 Task: Help me in understanding how to rollout the sales engagement to all the representatives through guidance center
Action: Mouse moved to (454, 166)
Screenshot: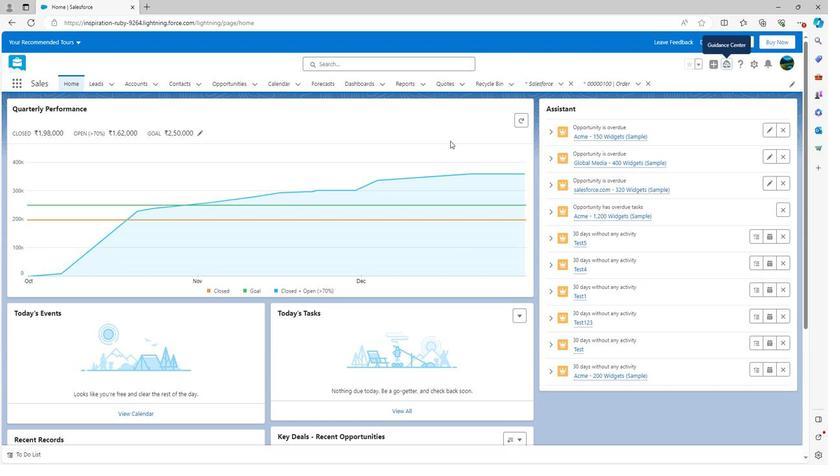 
Action: Mouse scrolled (454, 166) with delta (0, 0)
Screenshot: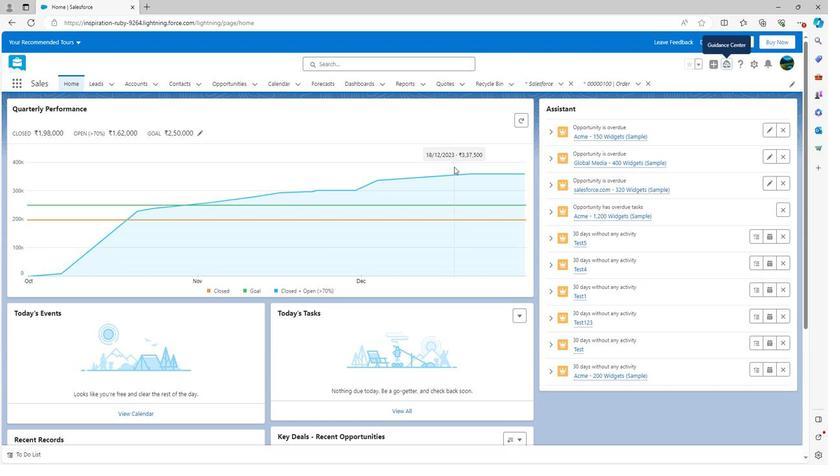 
Action: Mouse scrolled (454, 166) with delta (0, 0)
Screenshot: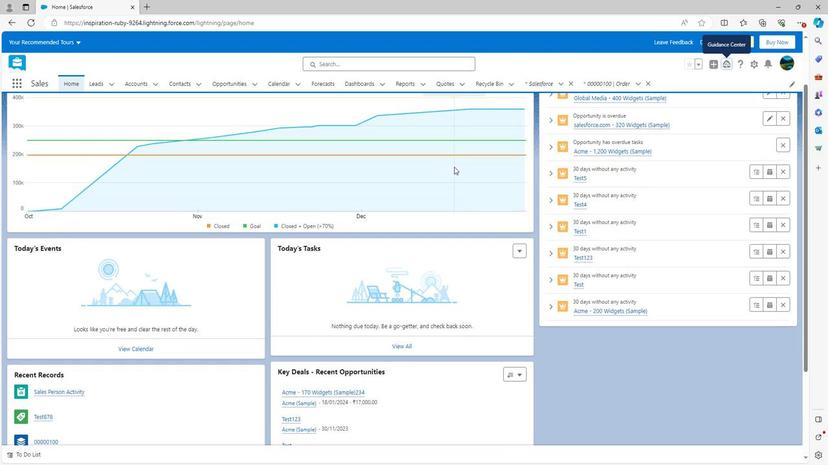 
Action: Mouse scrolled (454, 166) with delta (0, 0)
Screenshot: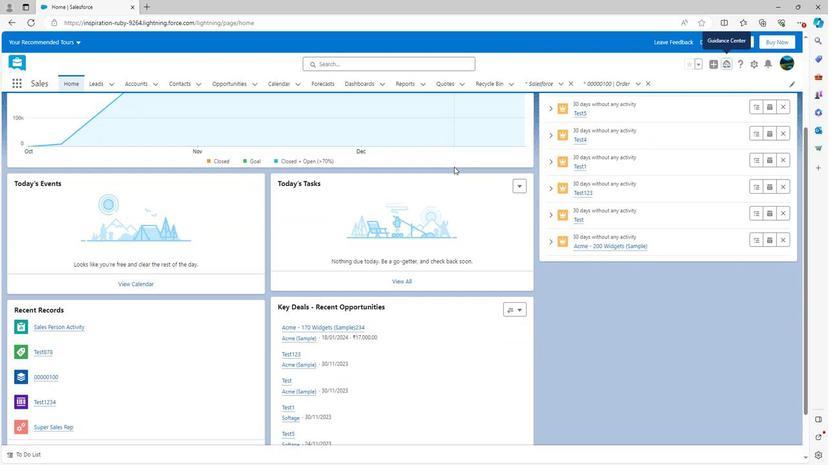 
Action: Mouse scrolled (454, 166) with delta (0, 0)
Screenshot: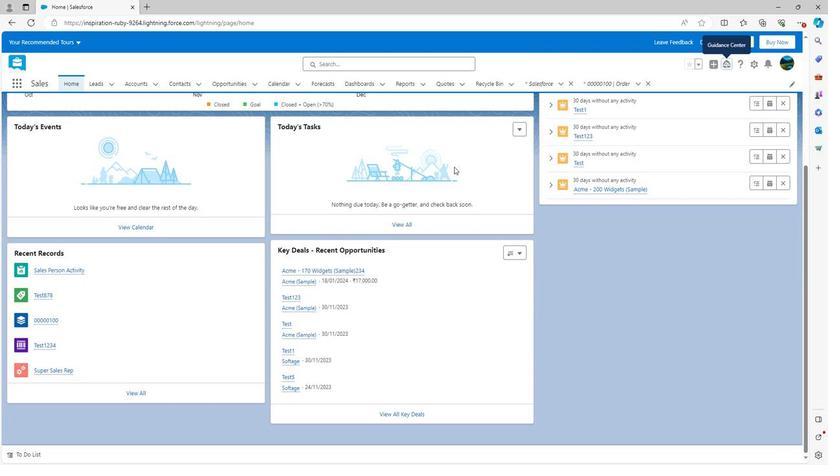 
Action: Mouse scrolled (454, 166) with delta (0, 0)
Screenshot: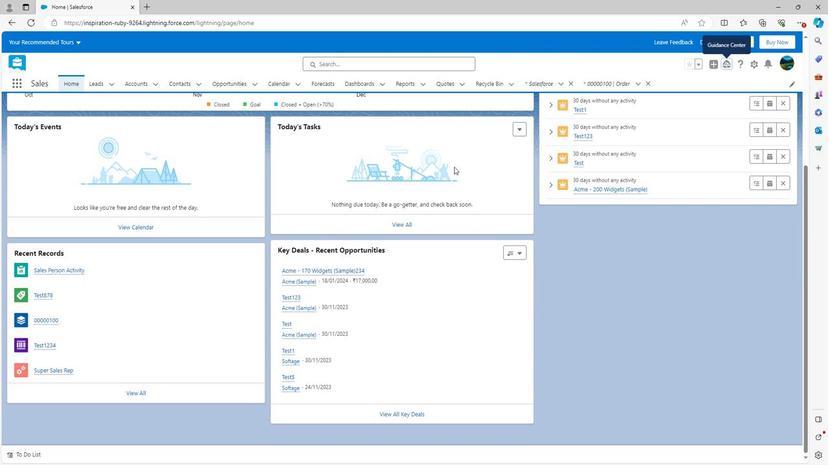
Action: Mouse moved to (454, 166)
Screenshot: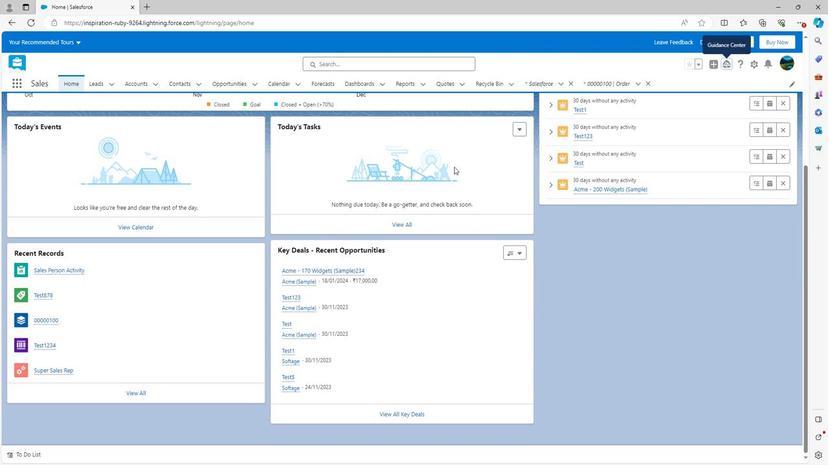 
Action: Mouse scrolled (454, 166) with delta (0, 0)
Screenshot: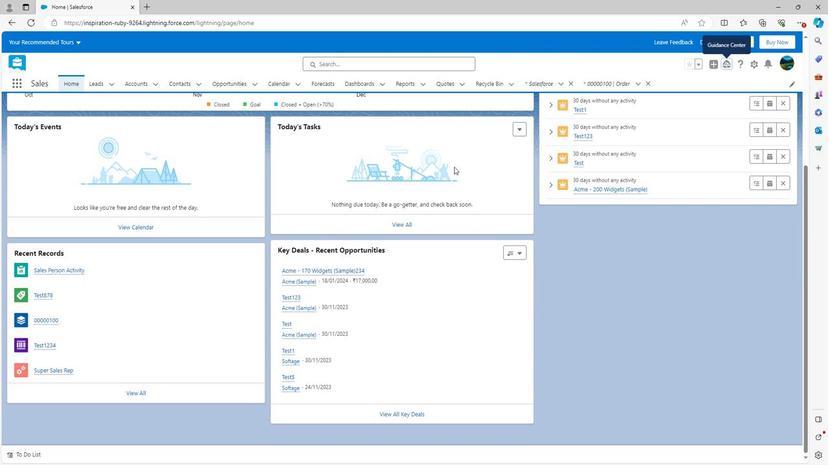 
Action: Mouse scrolled (454, 166) with delta (0, 0)
Screenshot: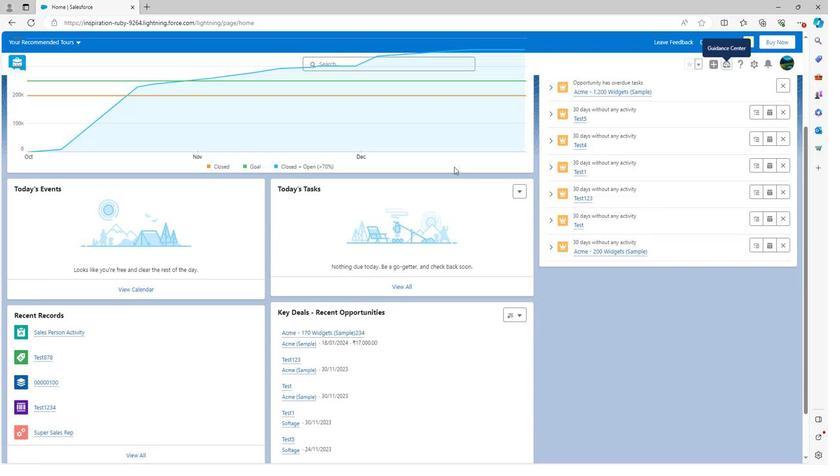 
Action: Mouse scrolled (454, 166) with delta (0, 0)
Screenshot: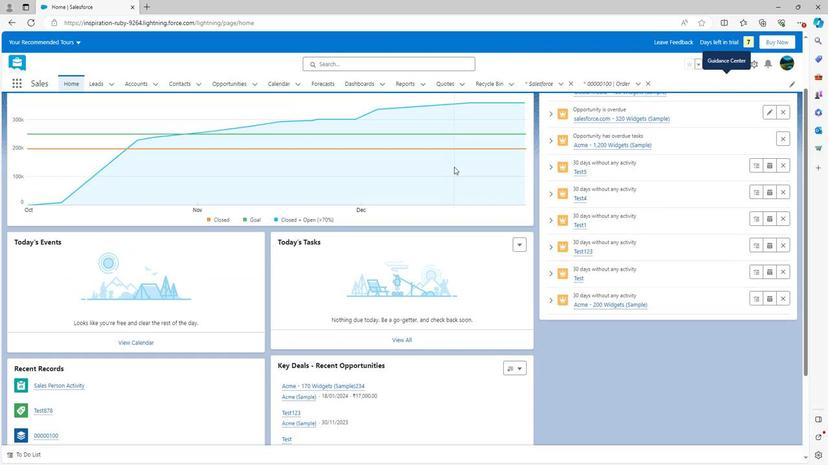 
Action: Mouse scrolled (454, 166) with delta (0, 0)
Screenshot: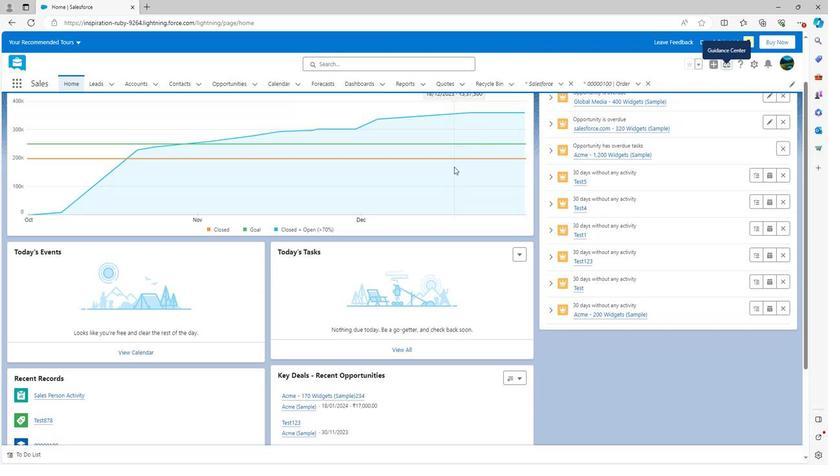 
Action: Mouse scrolled (454, 166) with delta (0, 0)
Screenshot: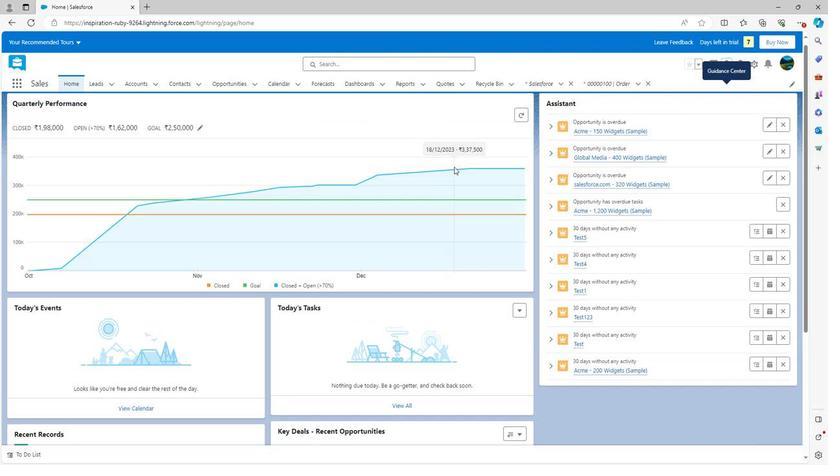 
Action: Mouse moved to (725, 63)
Screenshot: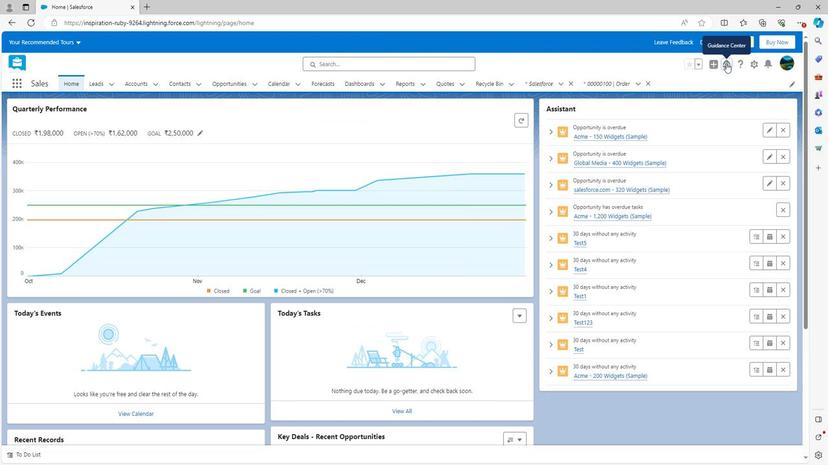 
Action: Mouse pressed left at (725, 63)
Screenshot: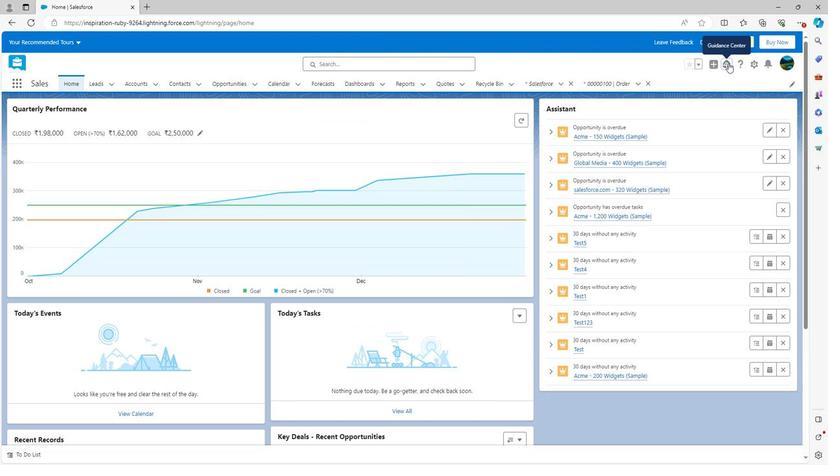 
Action: Mouse moved to (684, 205)
Screenshot: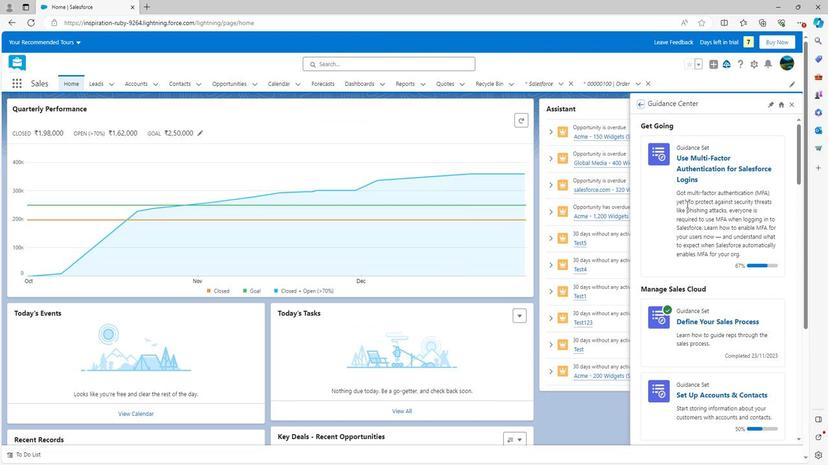 
Action: Mouse scrolled (684, 205) with delta (0, 0)
Screenshot: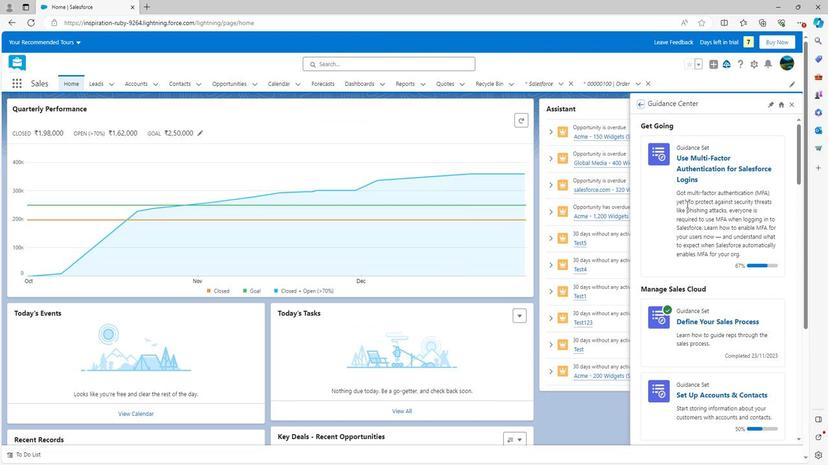 
Action: Mouse moved to (684, 205)
Screenshot: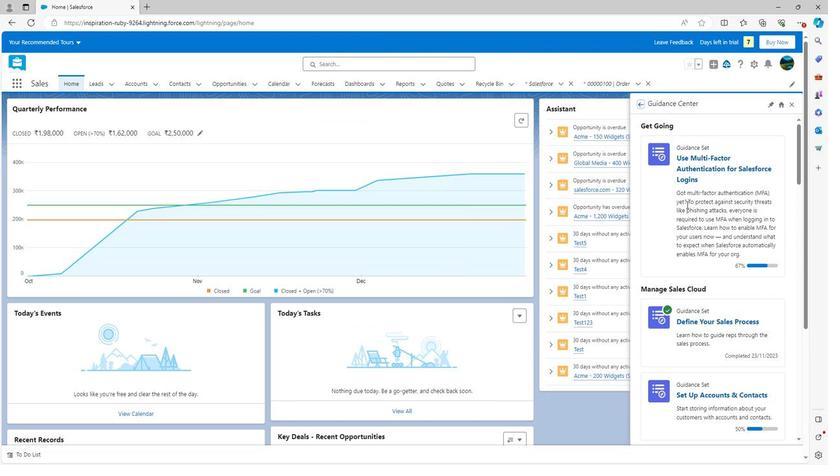 
Action: Mouse scrolled (684, 205) with delta (0, 0)
Screenshot: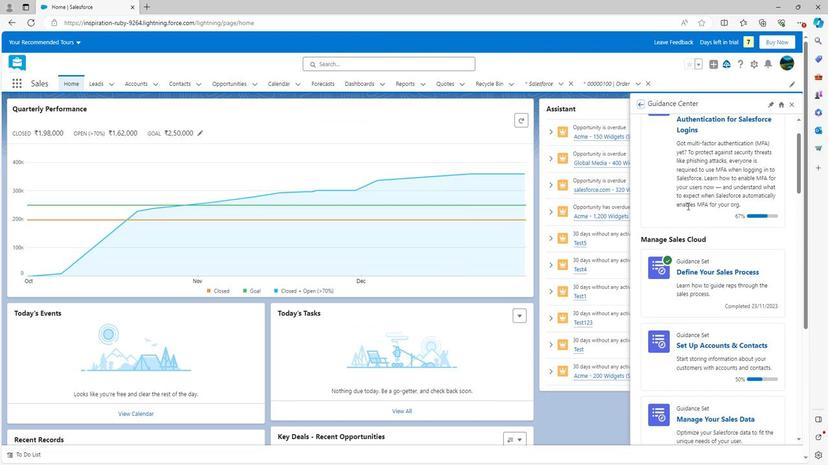 
Action: Mouse scrolled (684, 205) with delta (0, 0)
Screenshot: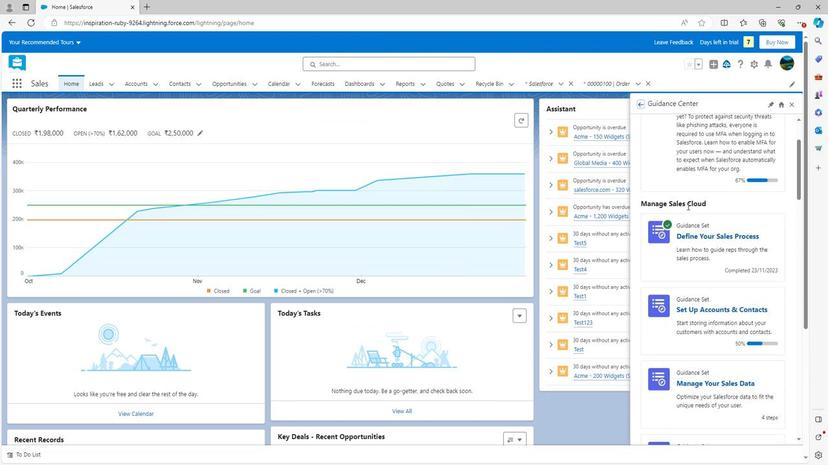 
Action: Mouse moved to (685, 207)
Screenshot: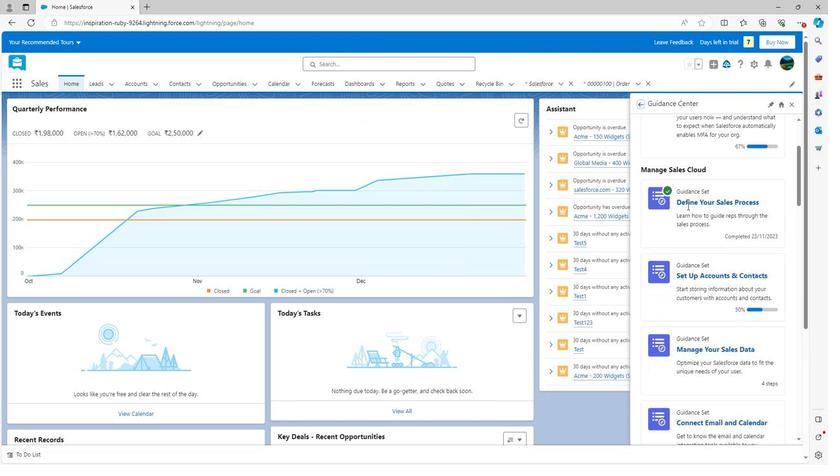 
Action: Mouse scrolled (685, 206) with delta (0, 0)
Screenshot: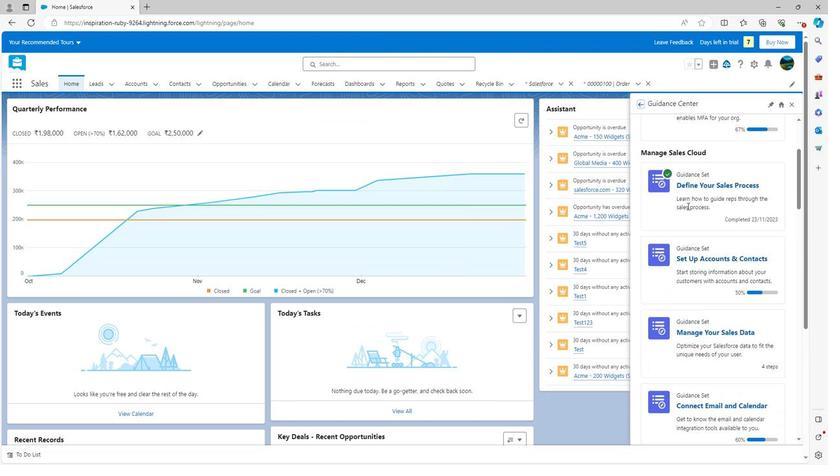 
Action: Mouse moved to (685, 207)
Screenshot: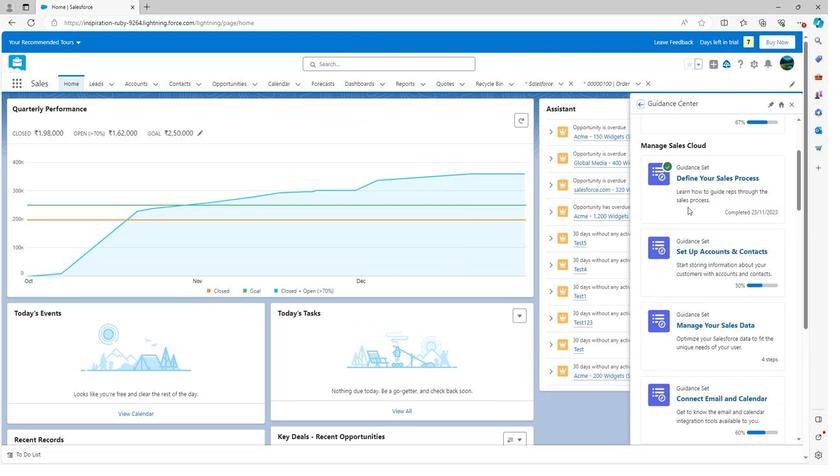 
Action: Mouse scrolled (685, 207) with delta (0, 0)
Screenshot: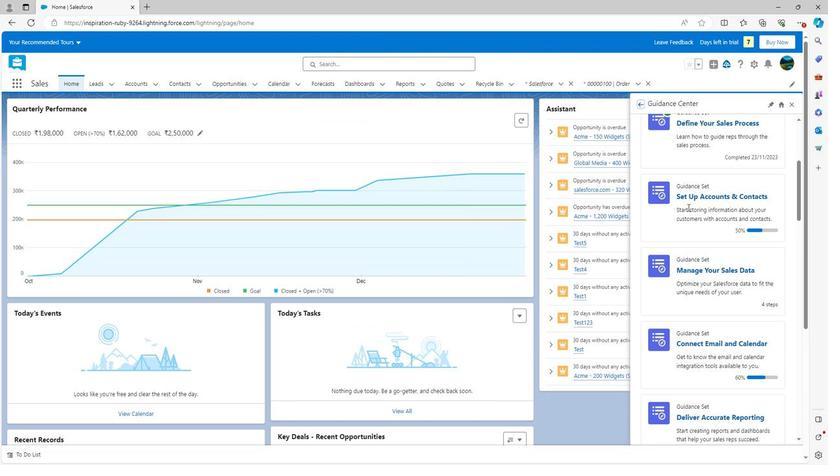 
Action: Mouse scrolled (685, 207) with delta (0, 0)
Screenshot: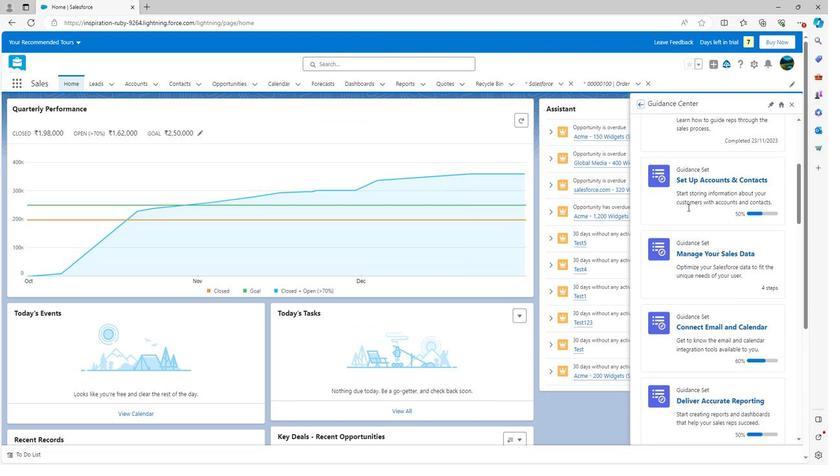 
Action: Mouse moved to (685, 208)
Screenshot: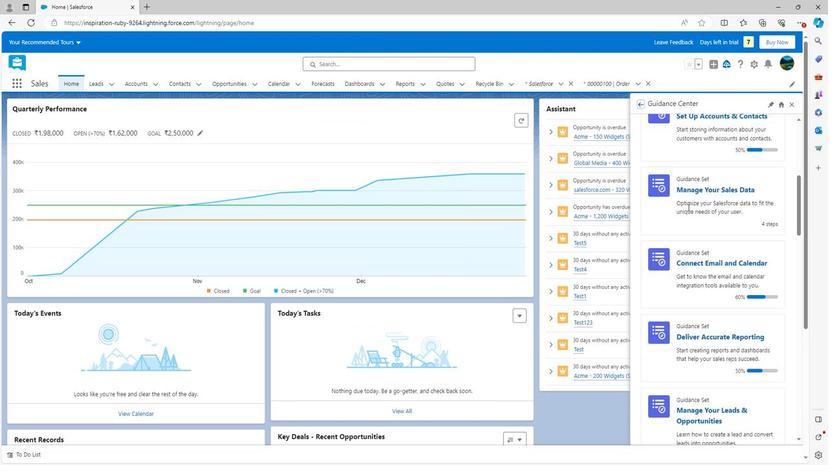 
Action: Mouse scrolled (685, 207) with delta (0, 0)
Screenshot: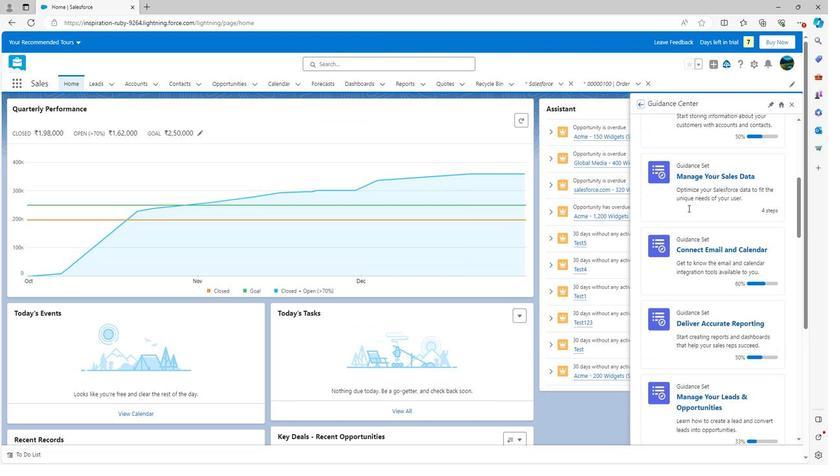 
Action: Mouse moved to (685, 208)
Screenshot: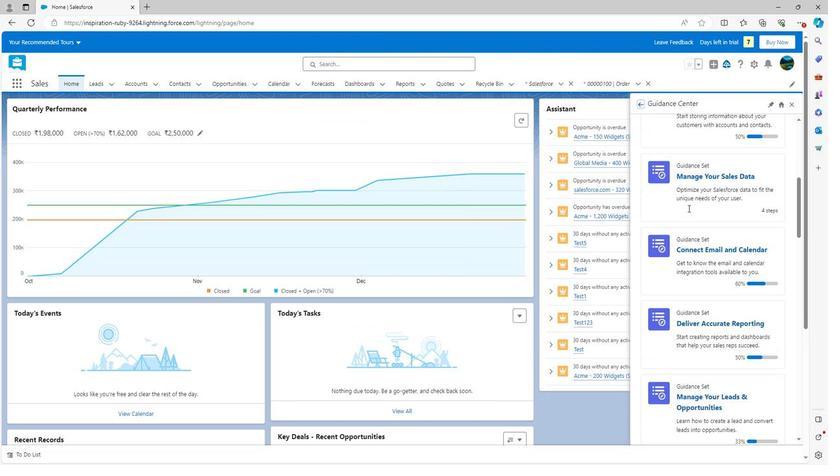 
Action: Mouse scrolled (685, 207) with delta (0, 0)
Screenshot: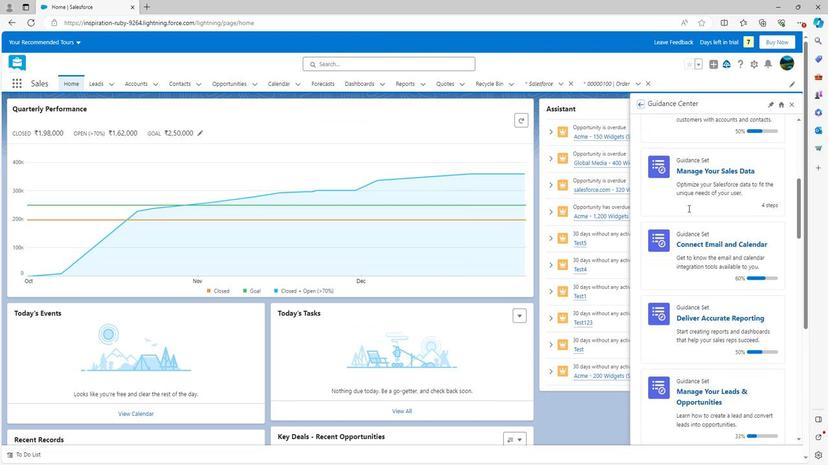 
Action: Mouse scrolled (685, 207) with delta (0, 0)
Screenshot: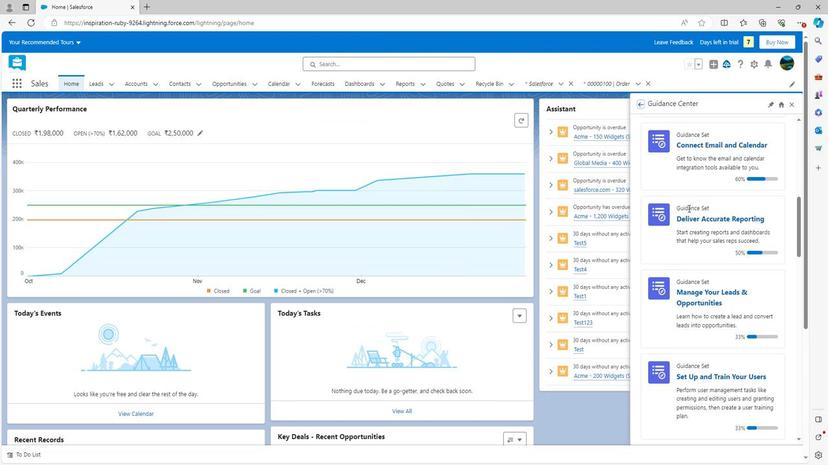 
Action: Mouse scrolled (685, 207) with delta (0, 0)
Screenshot: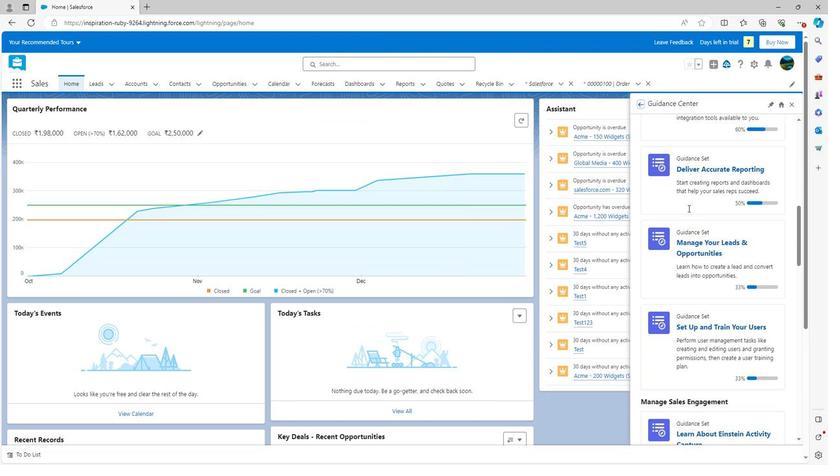 
Action: Mouse scrolled (685, 207) with delta (0, 0)
Screenshot: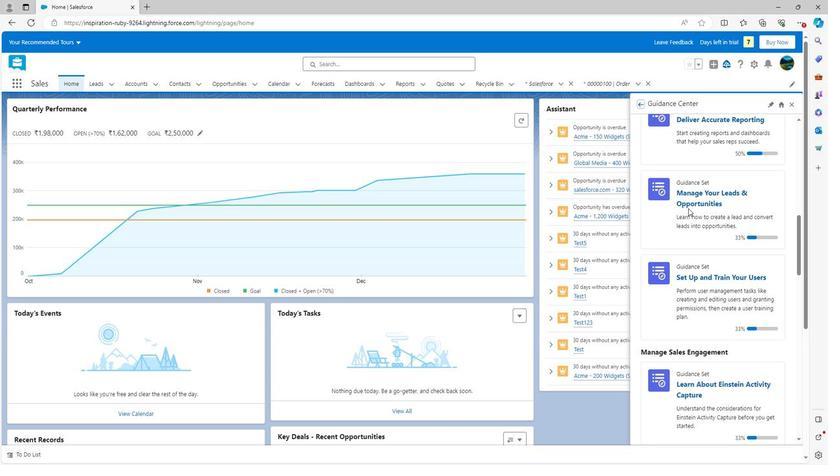 
Action: Mouse scrolled (685, 207) with delta (0, 0)
Screenshot: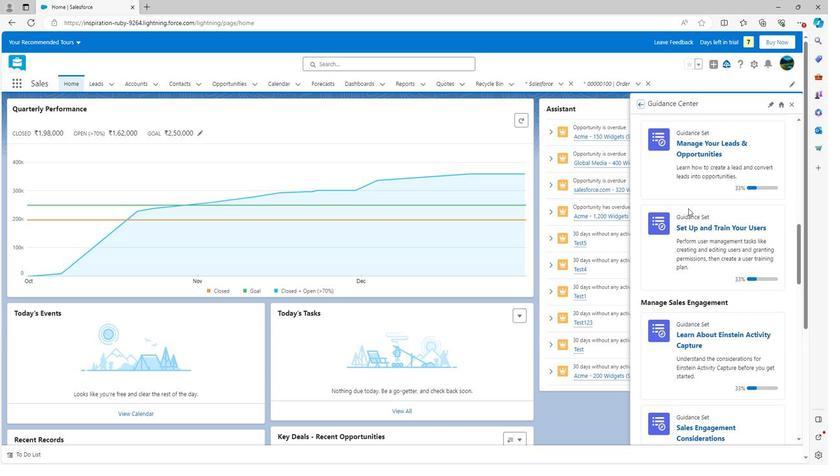 
Action: Mouse scrolled (685, 207) with delta (0, 0)
Screenshot: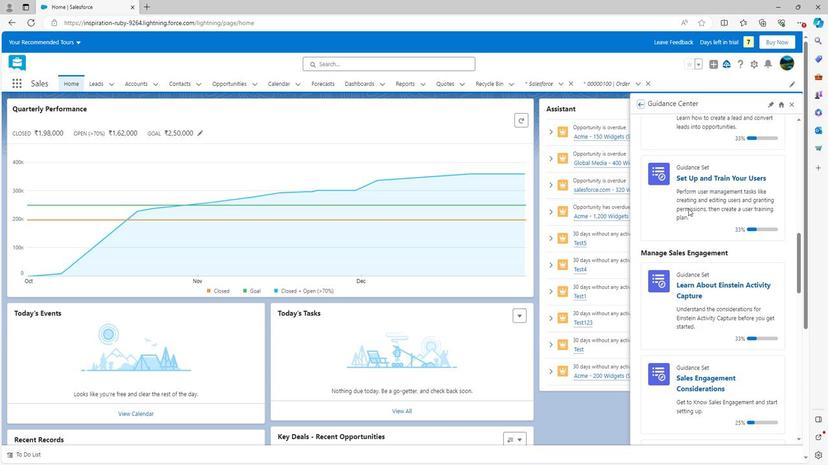 
Action: Mouse scrolled (685, 207) with delta (0, 0)
Screenshot: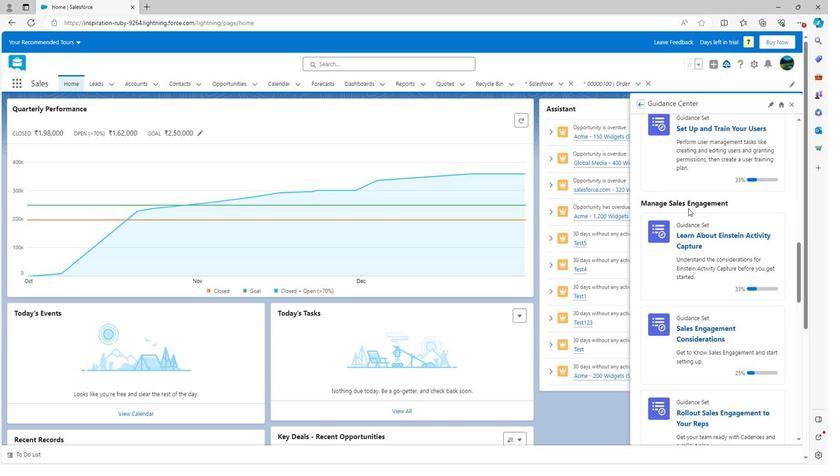 
Action: Mouse scrolled (685, 207) with delta (0, 0)
Screenshot: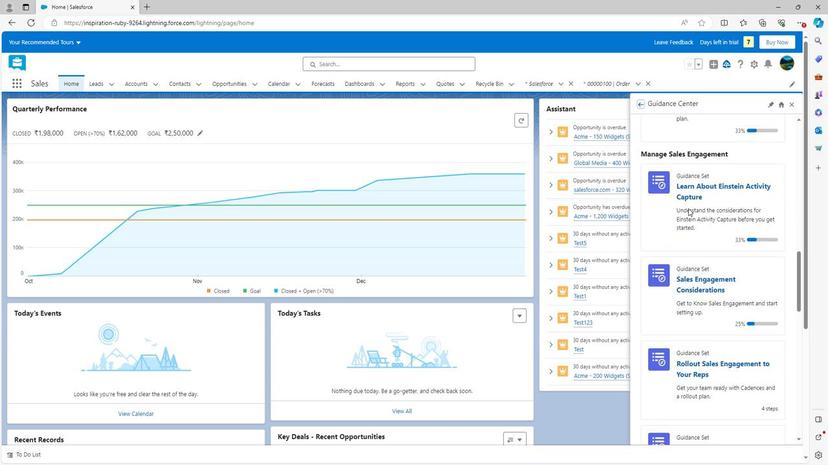 
Action: Mouse scrolled (685, 207) with delta (0, 0)
Screenshot: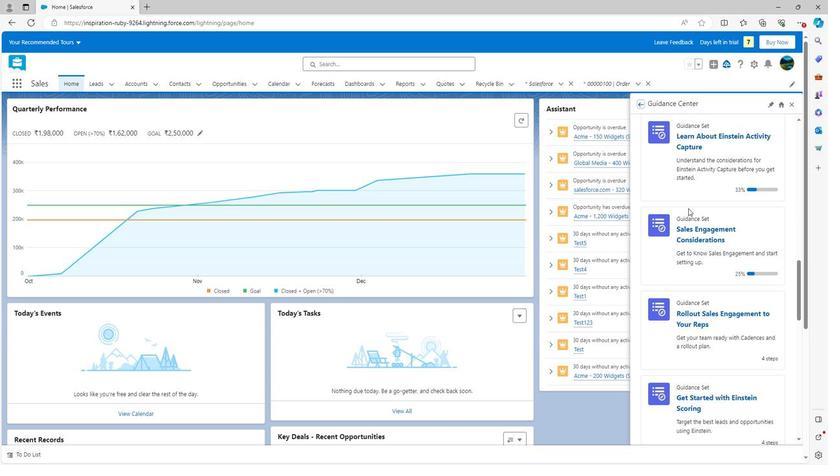 
Action: Mouse scrolled (685, 207) with delta (0, 0)
Screenshot: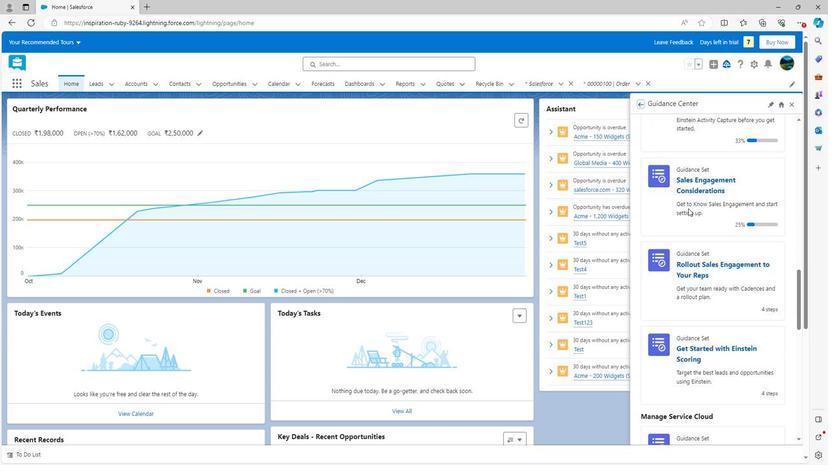 
Action: Mouse moved to (687, 216)
Screenshot: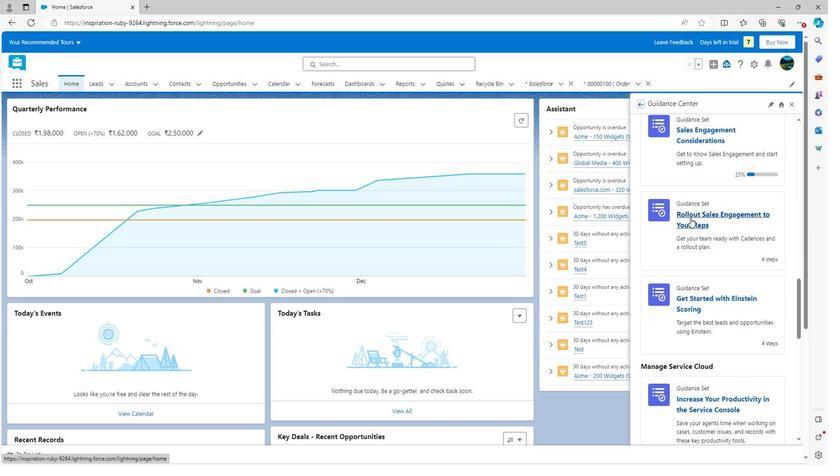 
Action: Mouse pressed left at (687, 216)
Screenshot: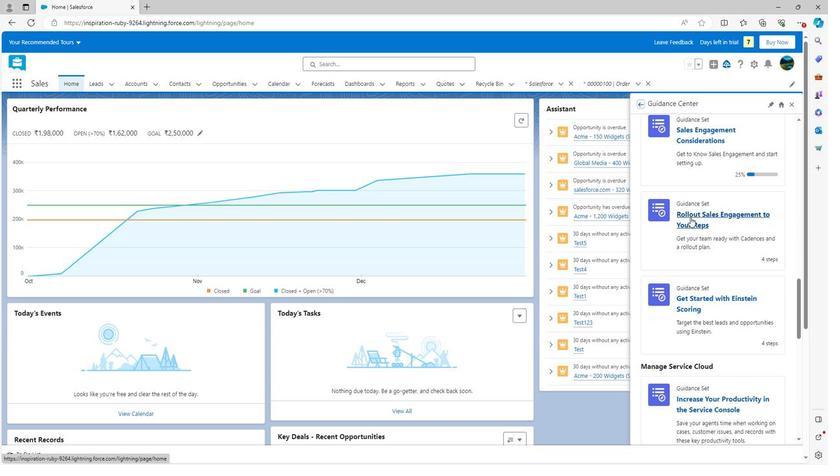 
Action: Mouse moved to (641, 219)
Screenshot: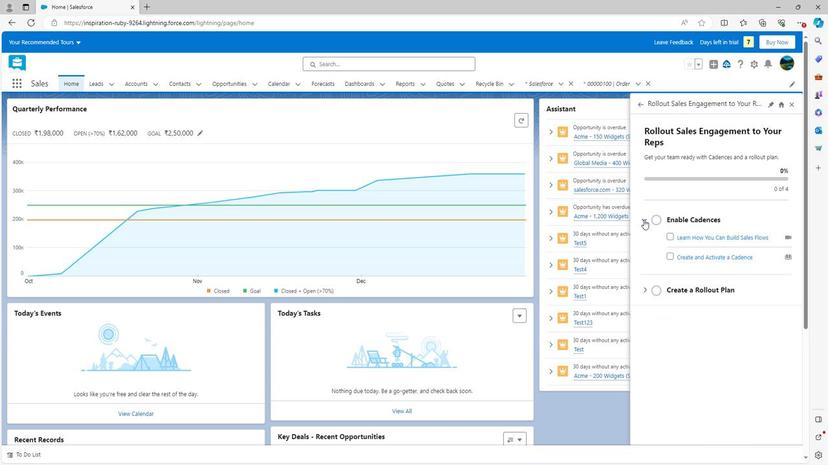 
Action: Mouse pressed left at (641, 219)
Screenshot: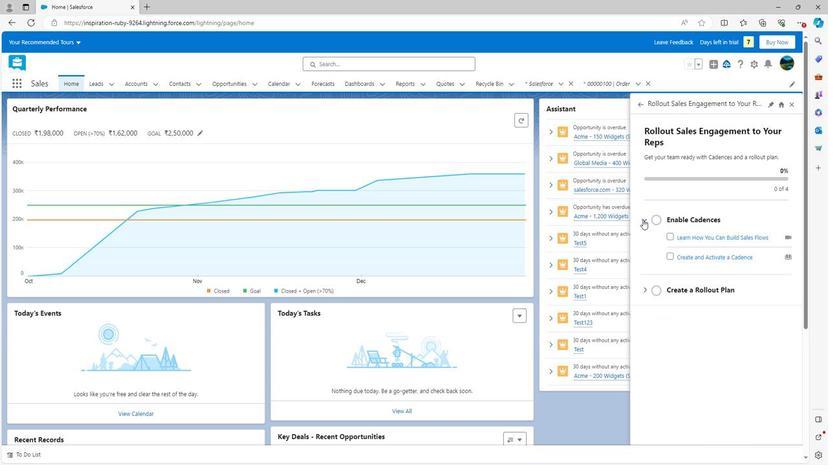 
Action: Mouse moved to (643, 218)
Screenshot: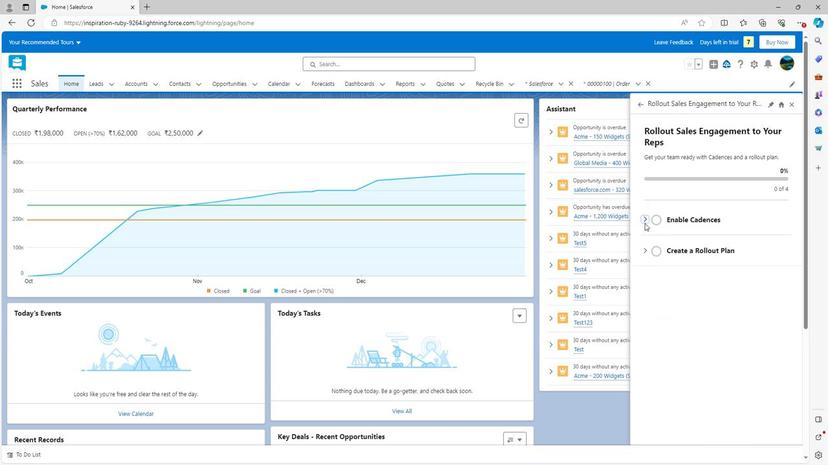 
Action: Mouse pressed left at (643, 218)
Screenshot: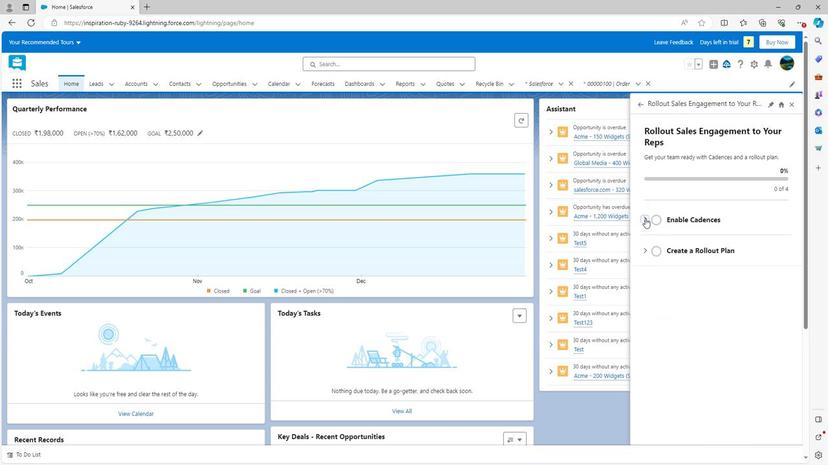 
Action: Mouse moved to (668, 236)
Screenshot: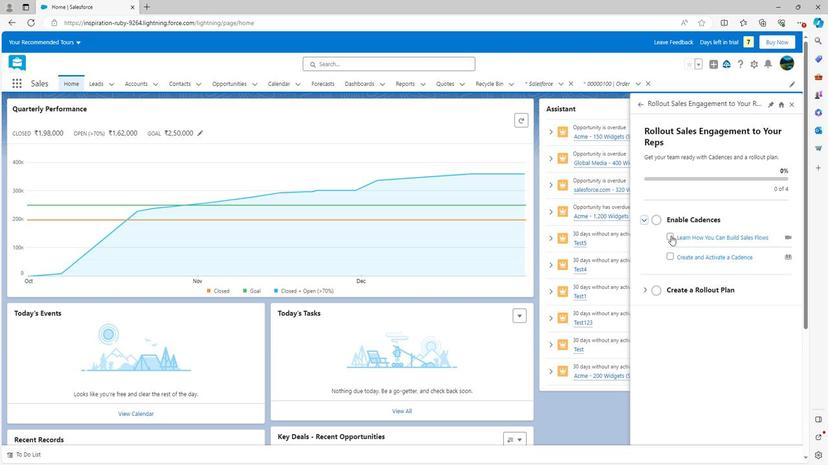 
Action: Mouse pressed left at (668, 236)
Screenshot: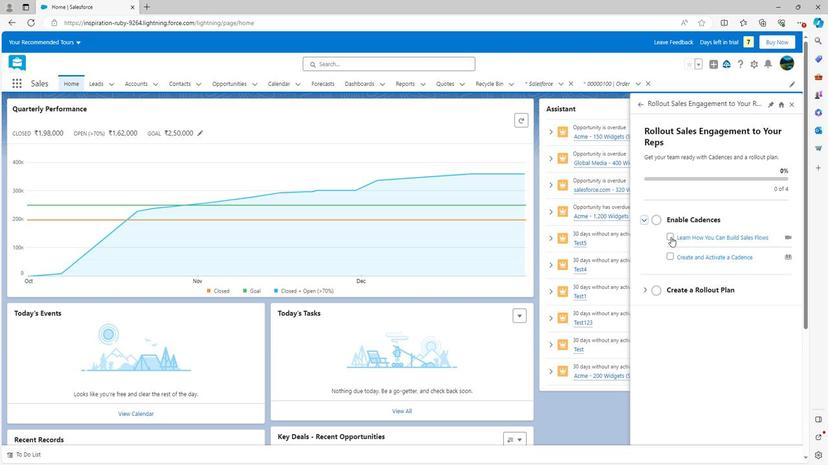 
Action: Mouse moved to (643, 290)
Screenshot: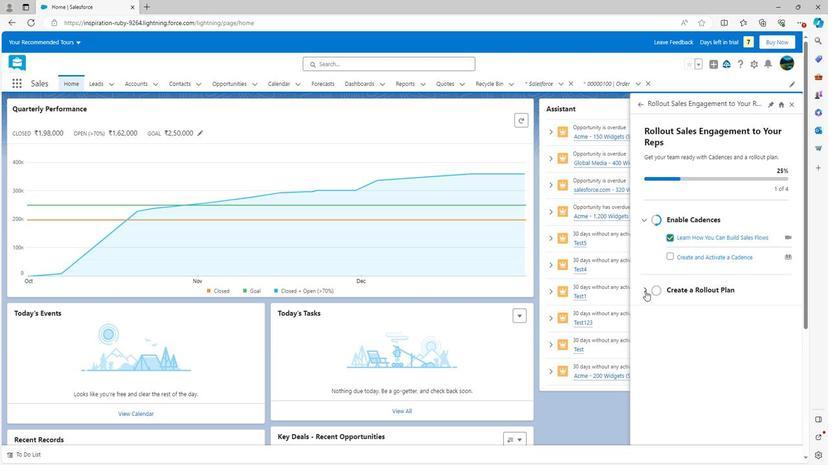 
Action: Mouse pressed left at (643, 290)
Screenshot: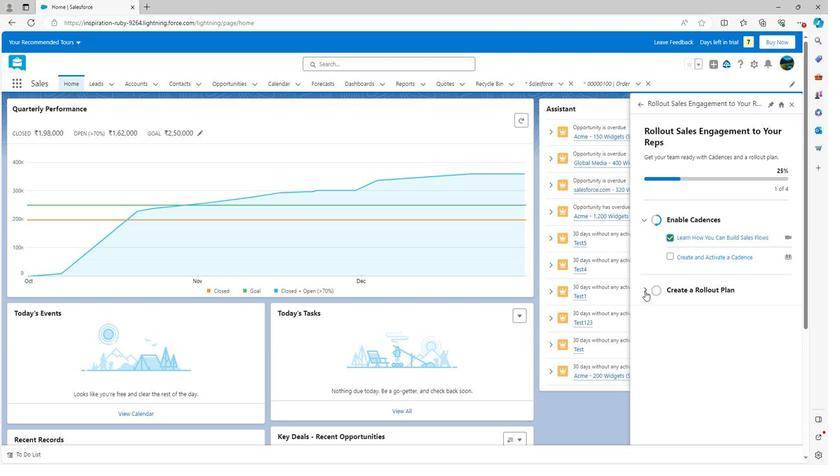 
Action: Mouse moved to (667, 307)
Screenshot: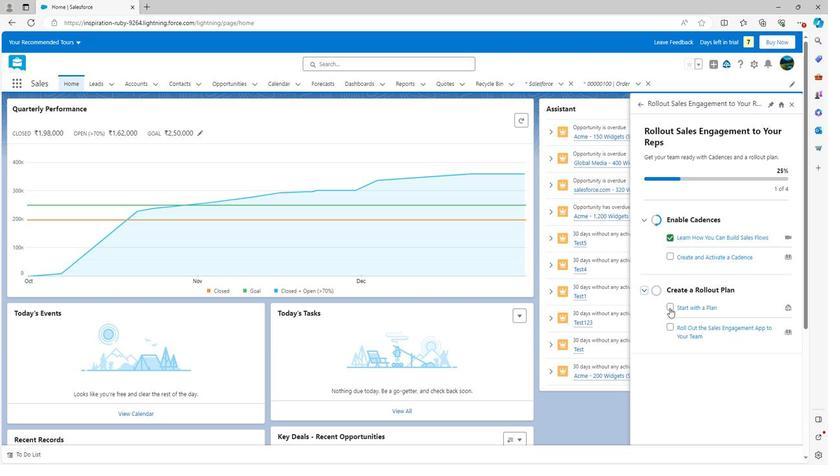 
Action: Mouse pressed left at (667, 307)
Screenshot: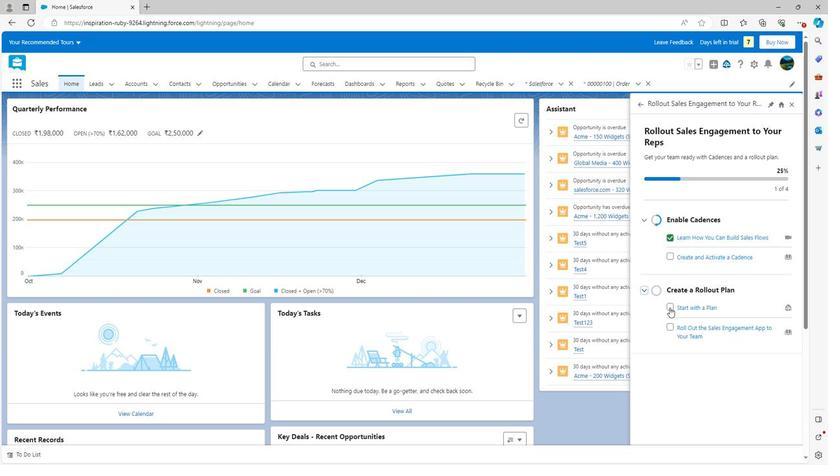 
Action: Mouse moved to (635, 102)
Screenshot: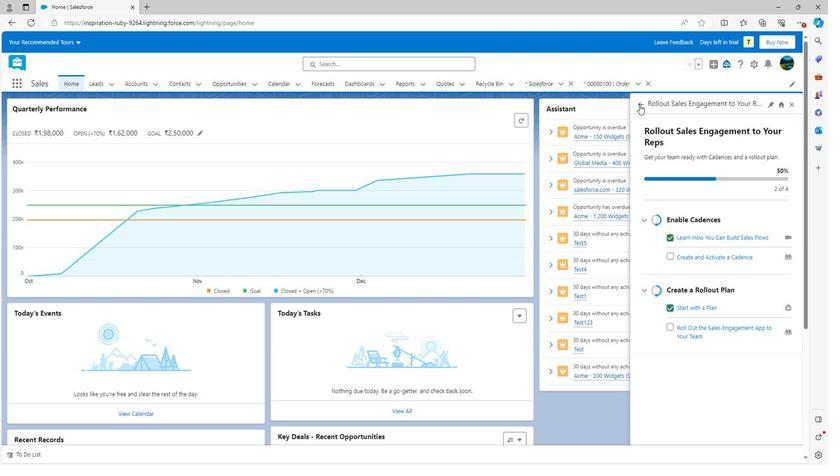 
Action: Mouse pressed left at (635, 102)
Screenshot: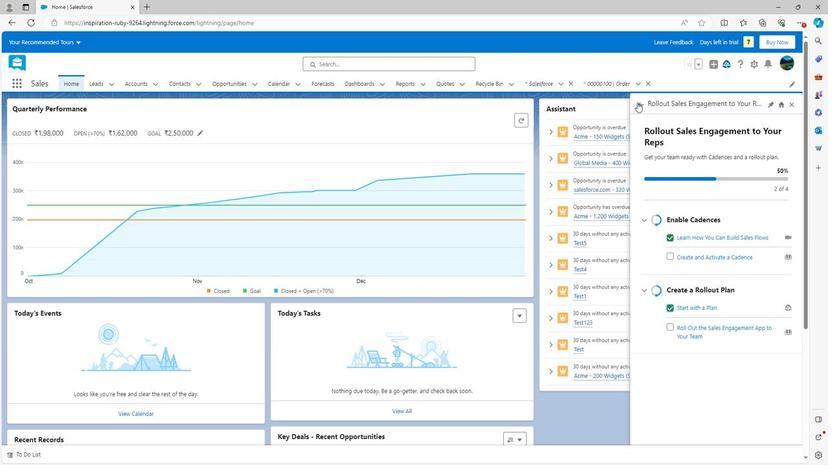 
Action: Mouse moved to (456, 199)
Screenshot: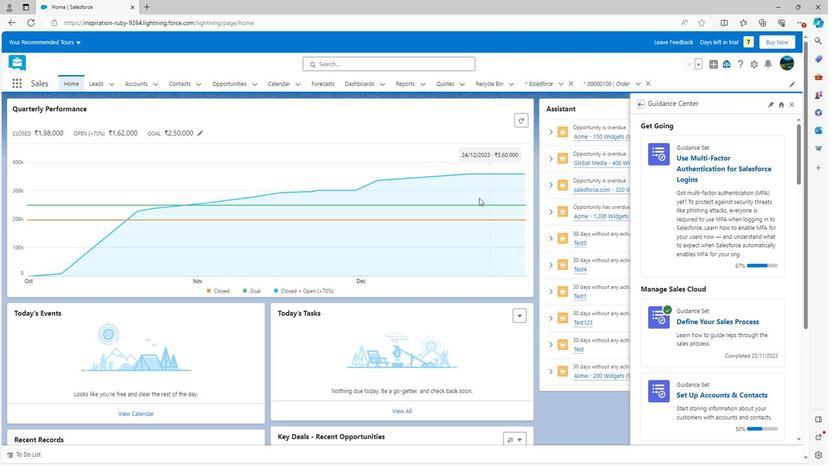
